Task: Change the delay to 300 in the hover.
Action: Mouse moved to (84, 499)
Screenshot: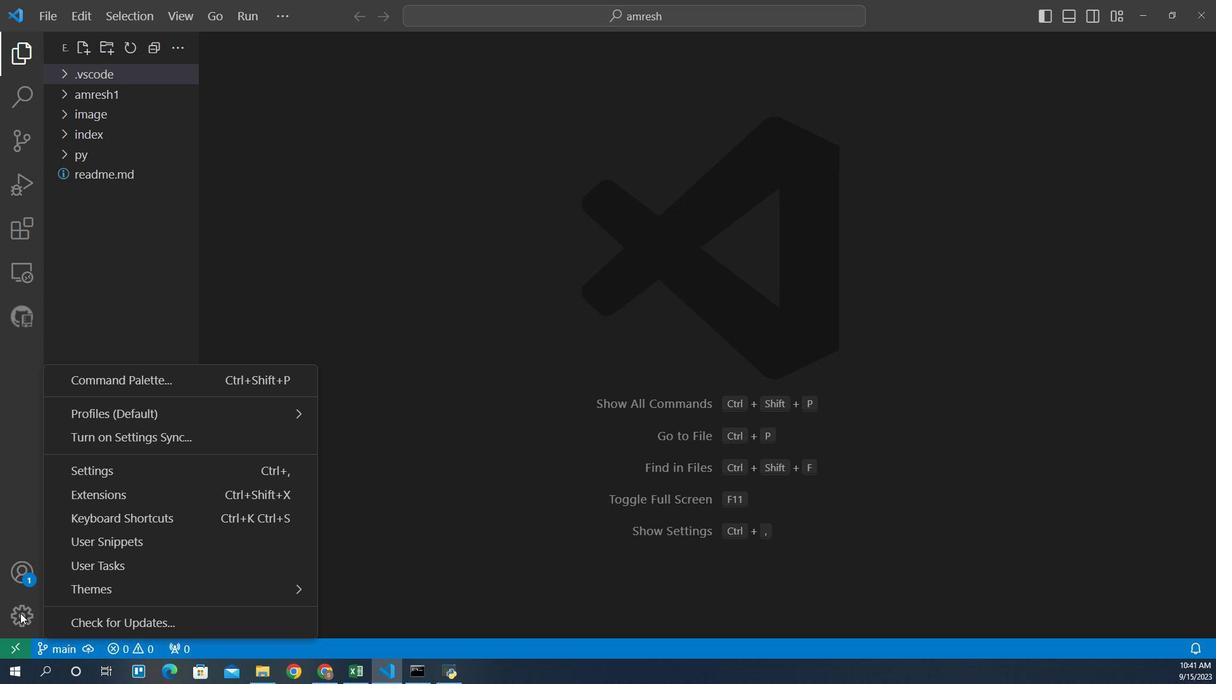 
Action: Mouse pressed left at (84, 499)
Screenshot: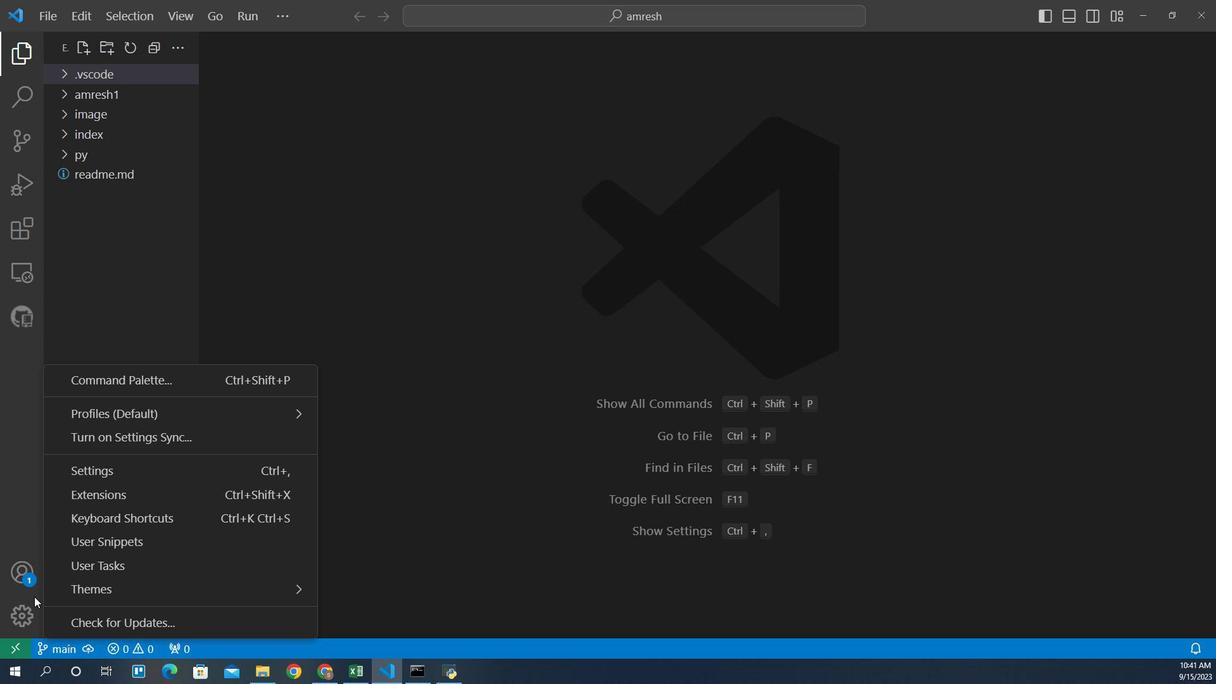
Action: Mouse moved to (141, 402)
Screenshot: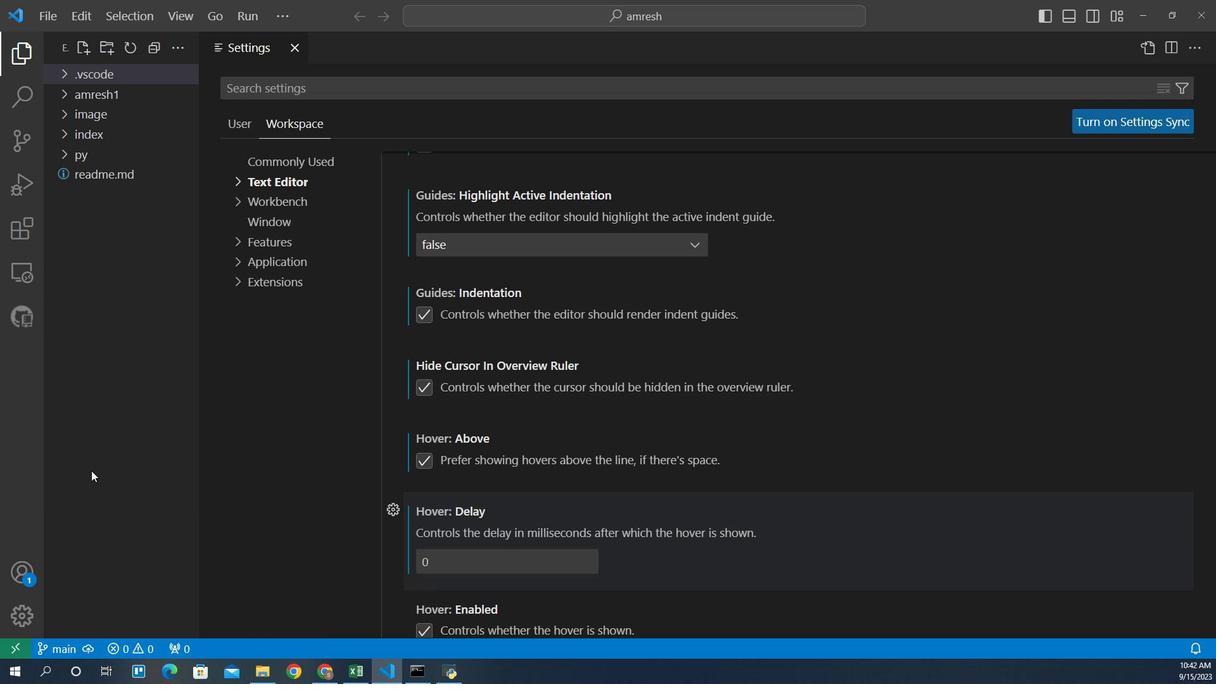 
Action: Mouse pressed left at (141, 402)
Screenshot: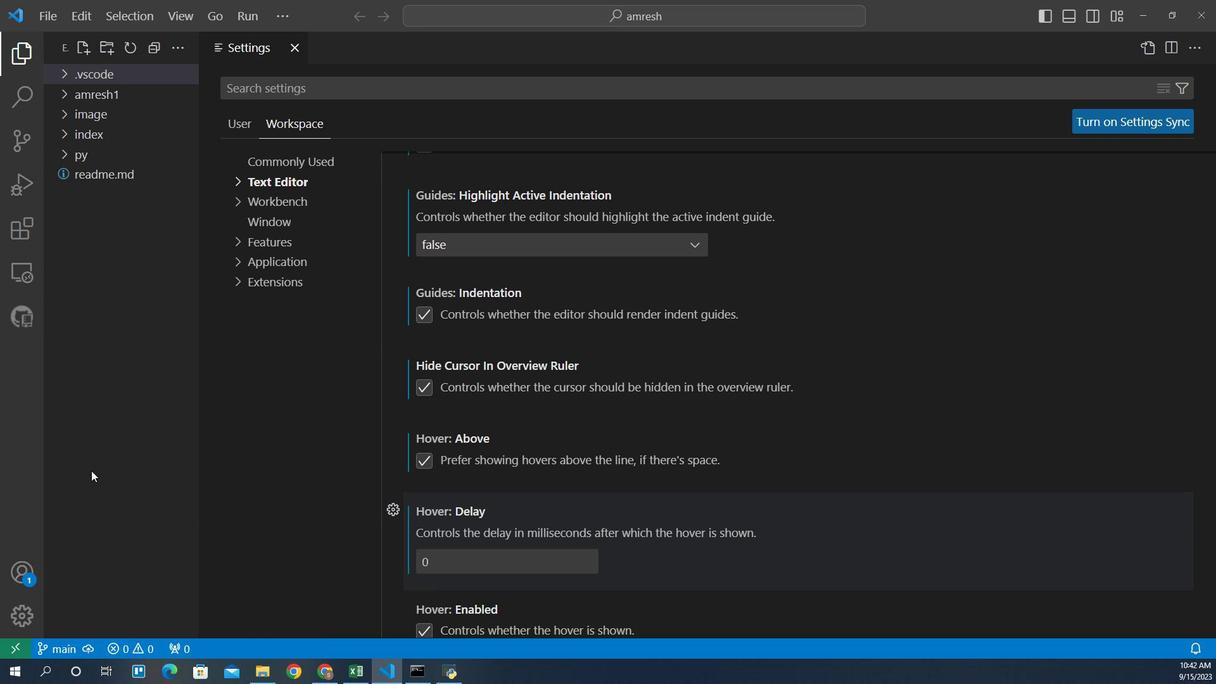 
Action: Mouse moved to (286, 179)
Screenshot: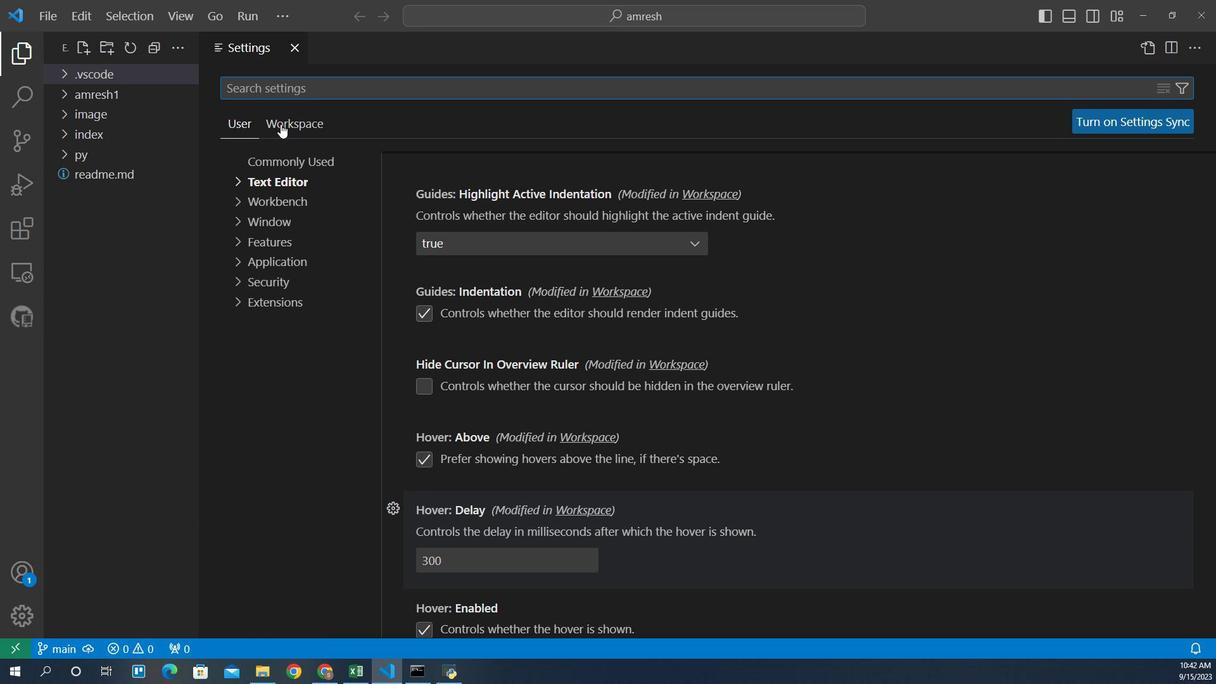 
Action: Mouse pressed left at (286, 179)
Screenshot: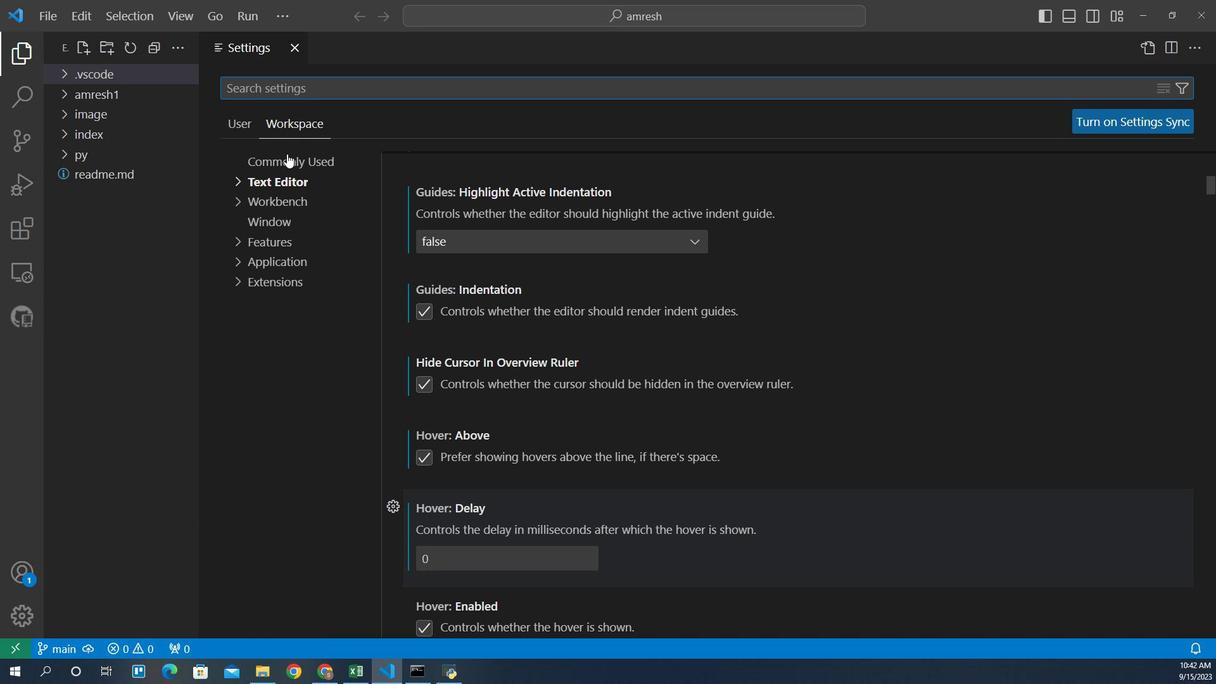 
Action: Mouse moved to (291, 217)
Screenshot: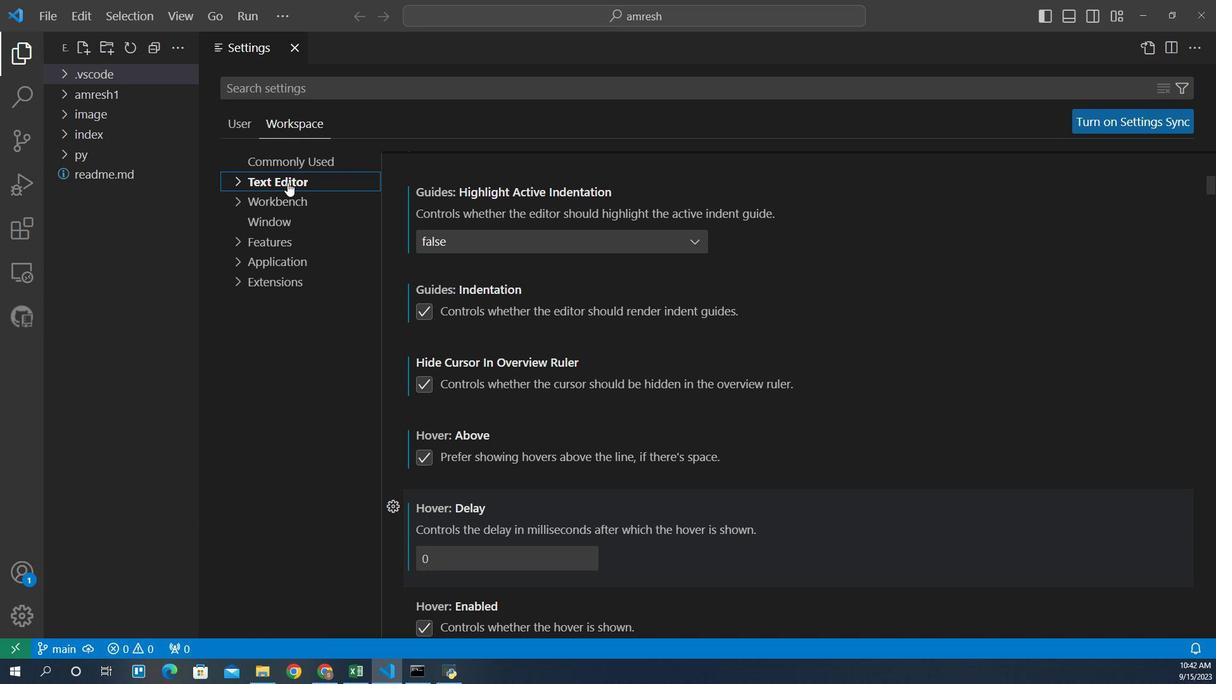 
Action: Mouse pressed left at (291, 217)
Screenshot: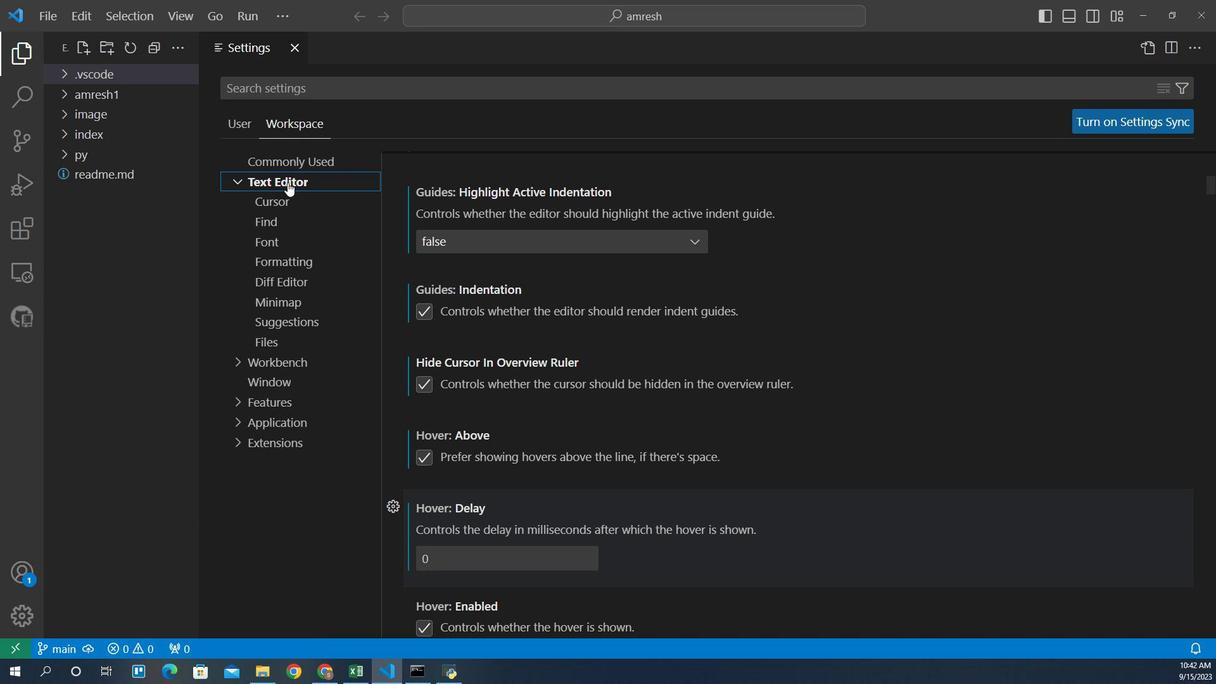 
Action: Mouse moved to (408, 457)
Screenshot: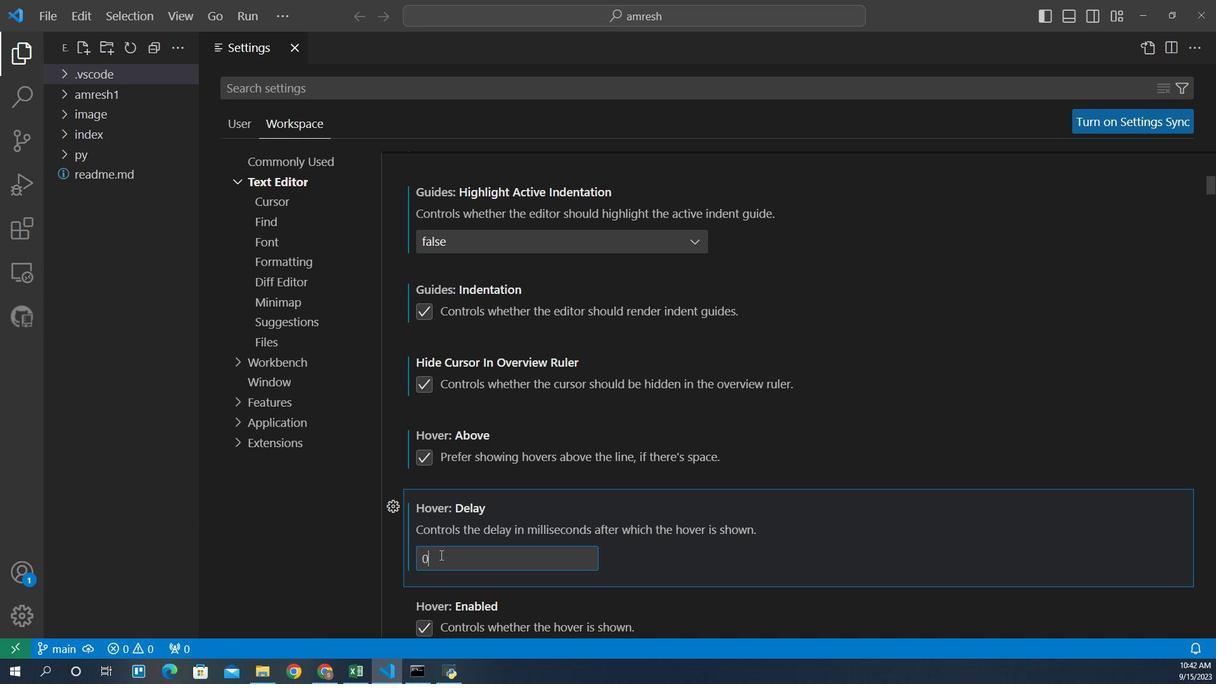 
Action: Mouse pressed left at (408, 457)
Screenshot: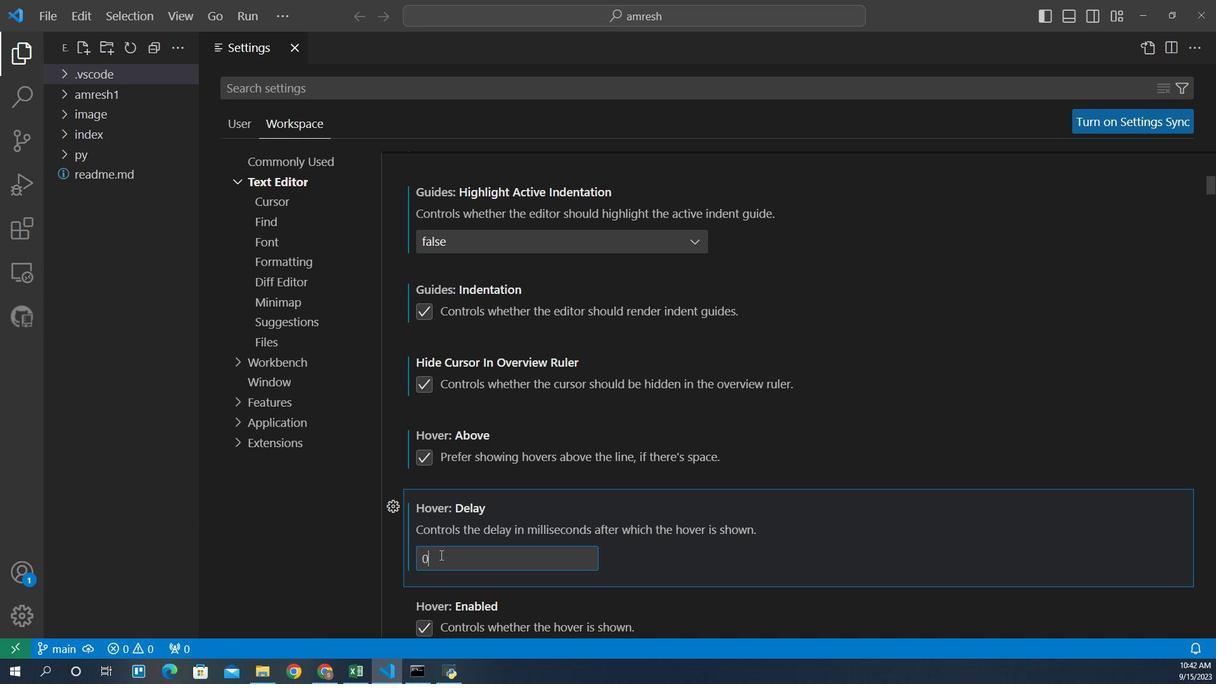 
Action: Key pressed <Key.backspace>
Screenshot: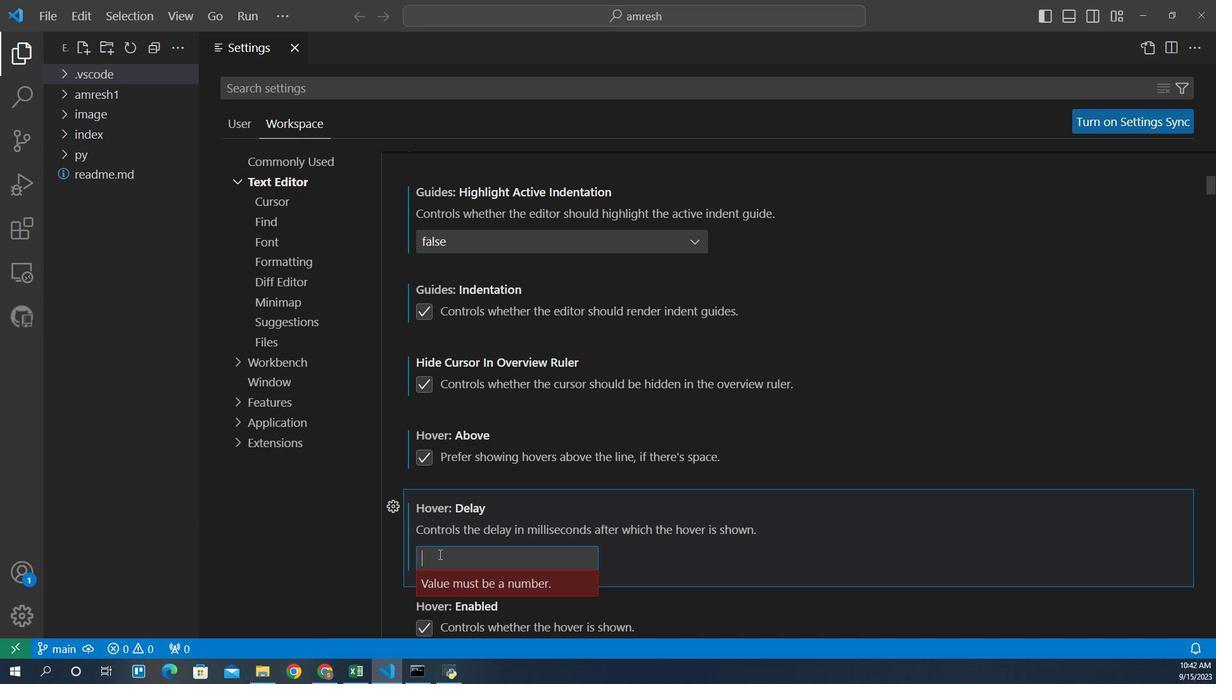 
Action: Mouse moved to (407, 456)
Screenshot: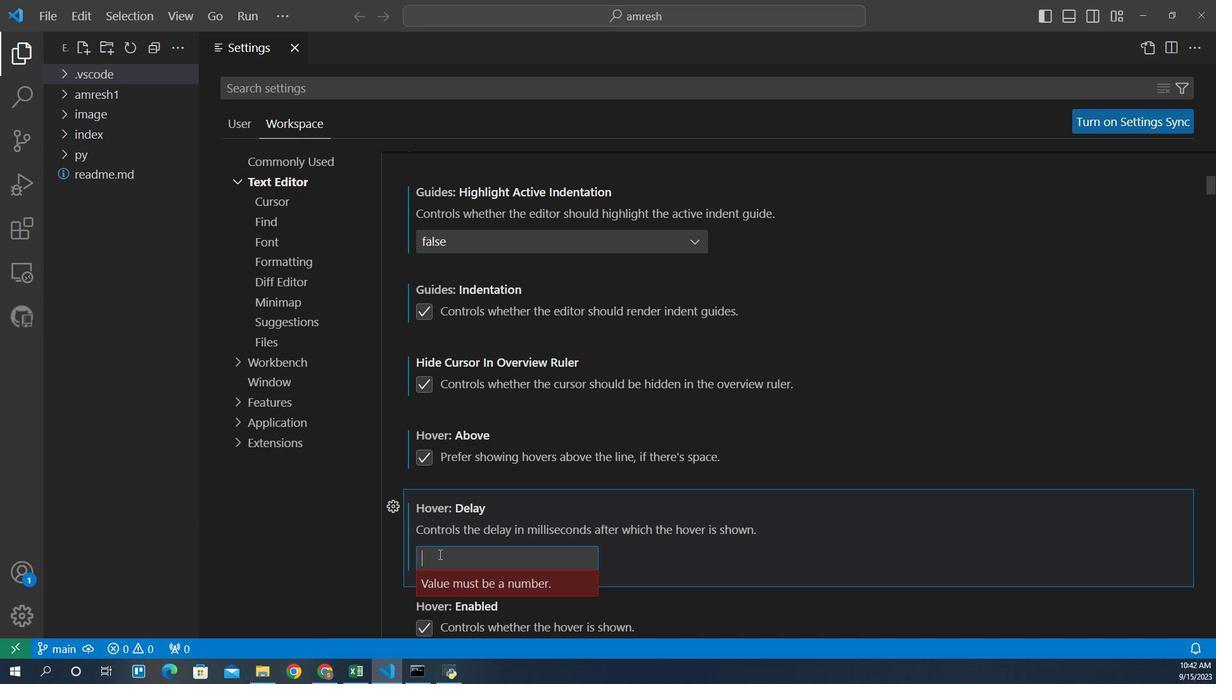 
Action: Key pressed 300
Screenshot: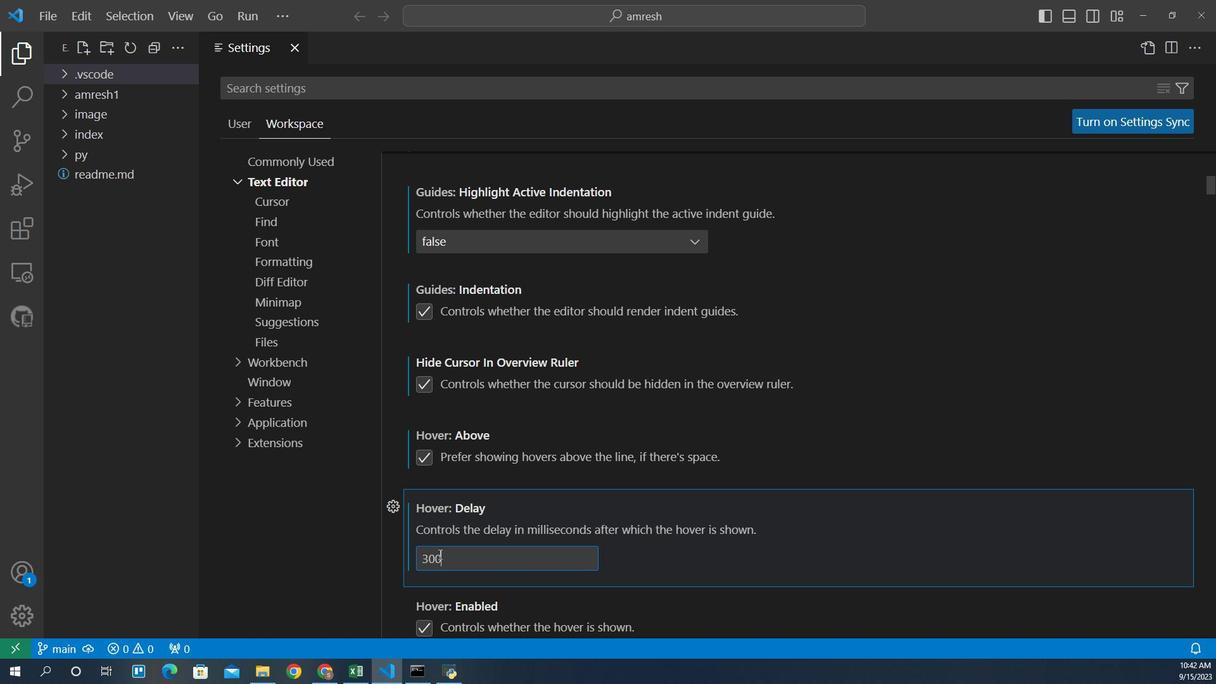 
Action: Mouse moved to (414, 473)
Screenshot: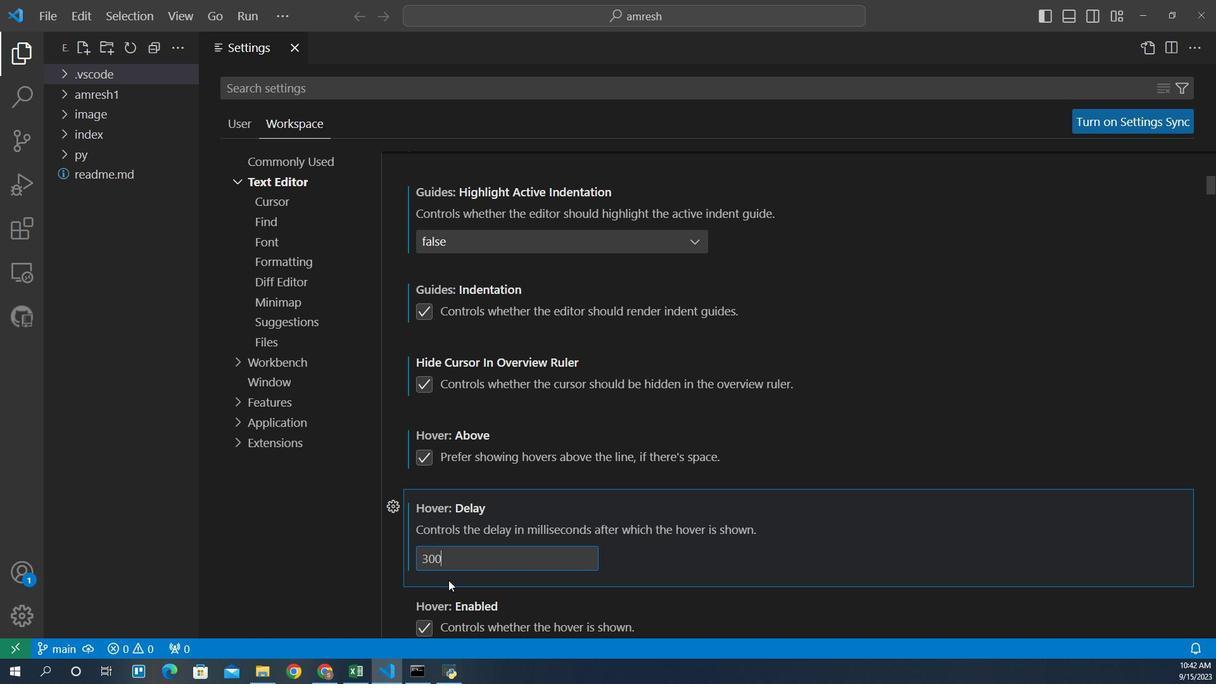 
